 Task: For heading Use Georgia with brown colour.  font size for heading20,  'Change the font style of data to'Georgia and font size to 12,  Change the alignment of both headline & data to Align left In the sheet   Pinnacle Sales log   book
Action: Mouse moved to (372, 147)
Screenshot: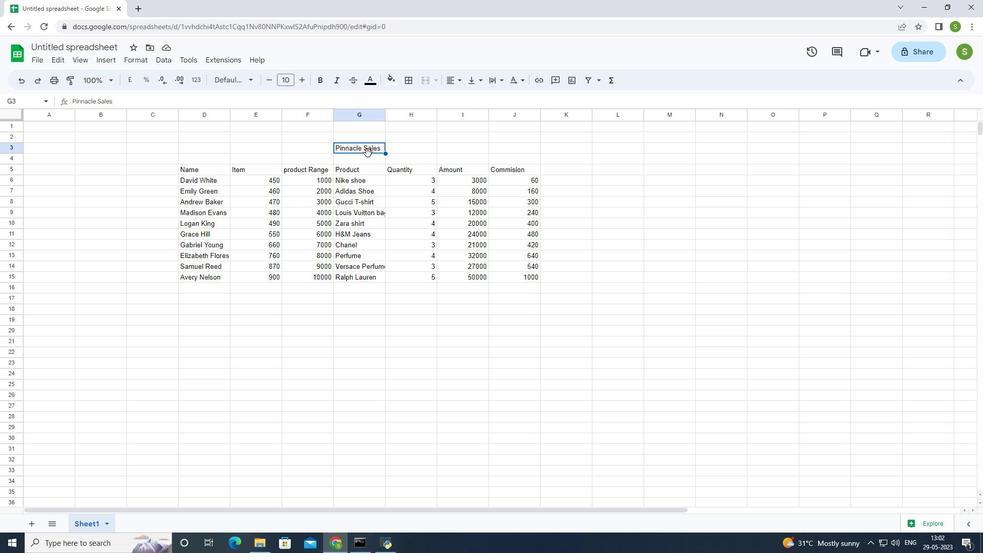 
Action: Mouse pressed left at (372, 147)
Screenshot: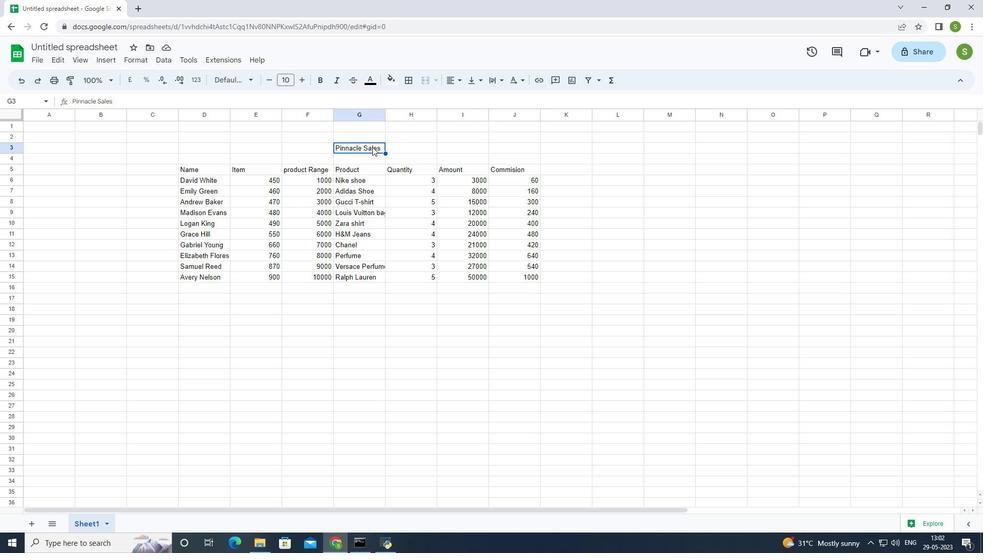
Action: Mouse moved to (243, 80)
Screenshot: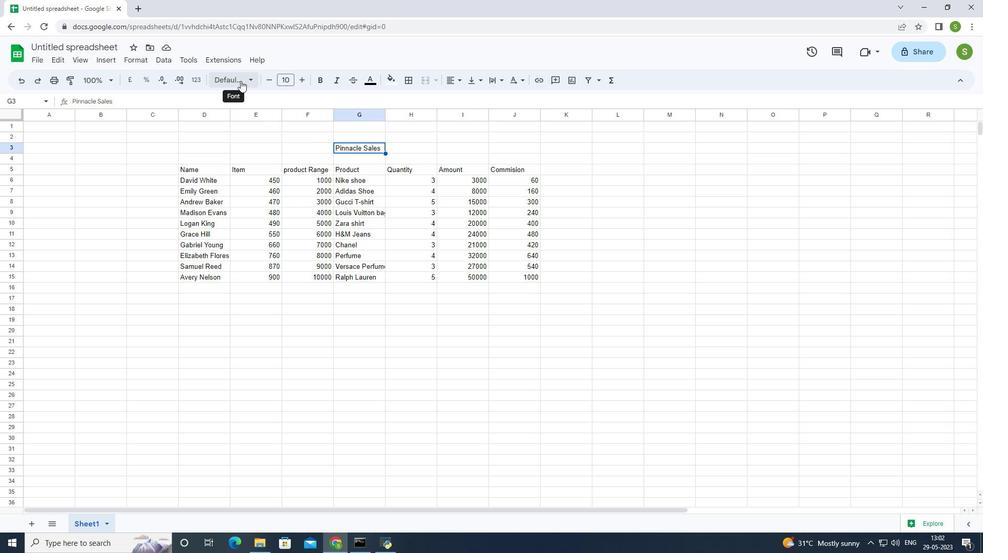 
Action: Mouse pressed left at (243, 80)
Screenshot: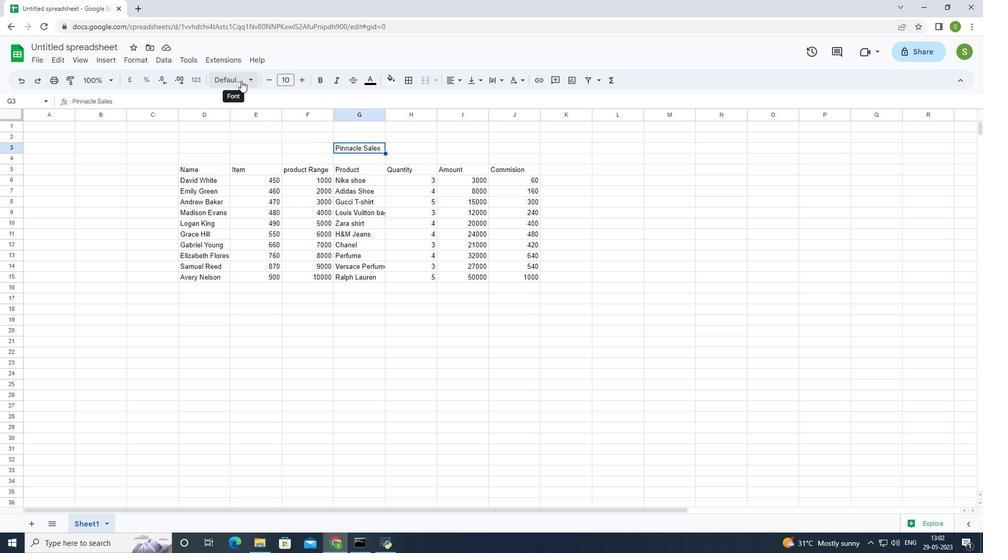 
Action: Mouse moved to (248, 100)
Screenshot: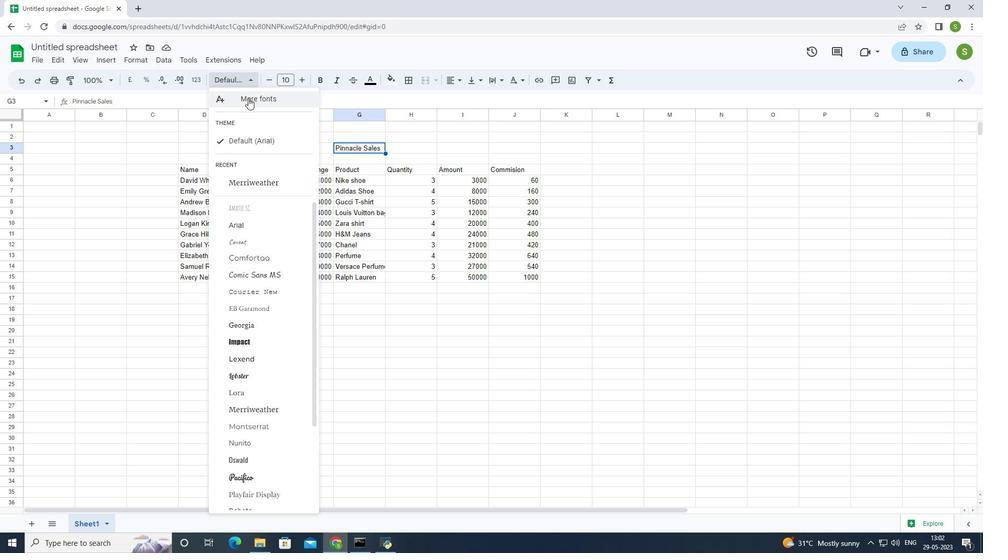 
Action: Mouse pressed left at (248, 100)
Screenshot: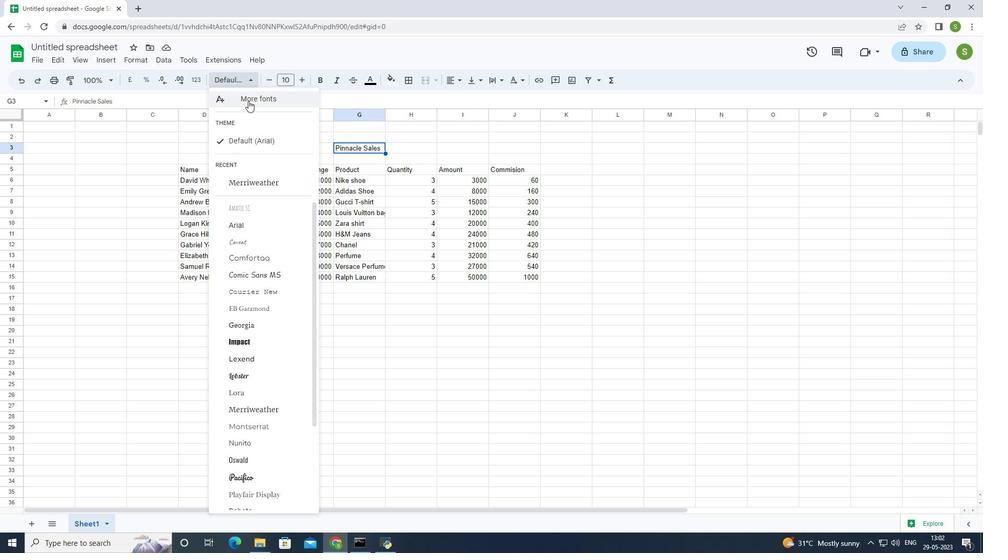 
Action: Mouse moved to (354, 169)
Screenshot: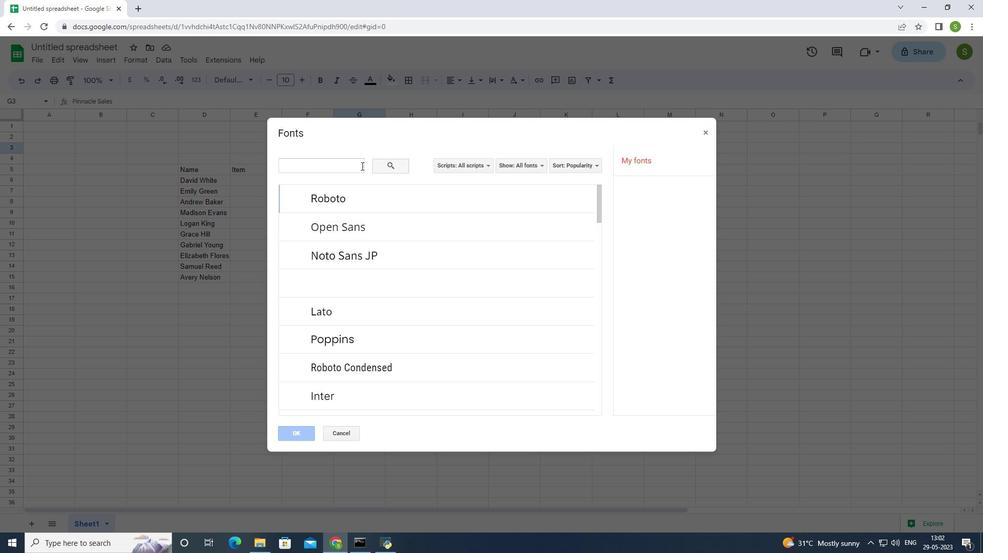 
Action: Mouse pressed left at (354, 169)
Screenshot: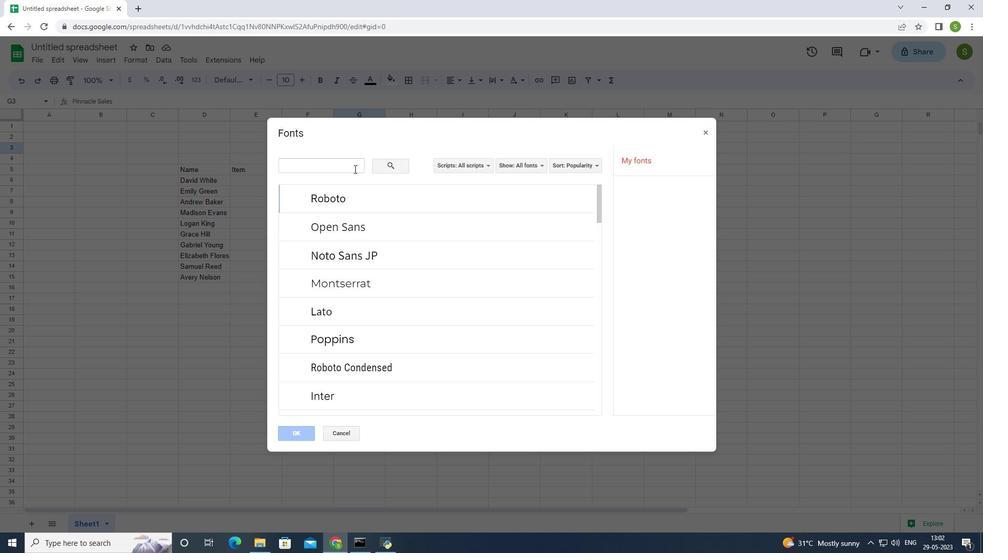 
Action: Mouse moved to (363, 127)
Screenshot: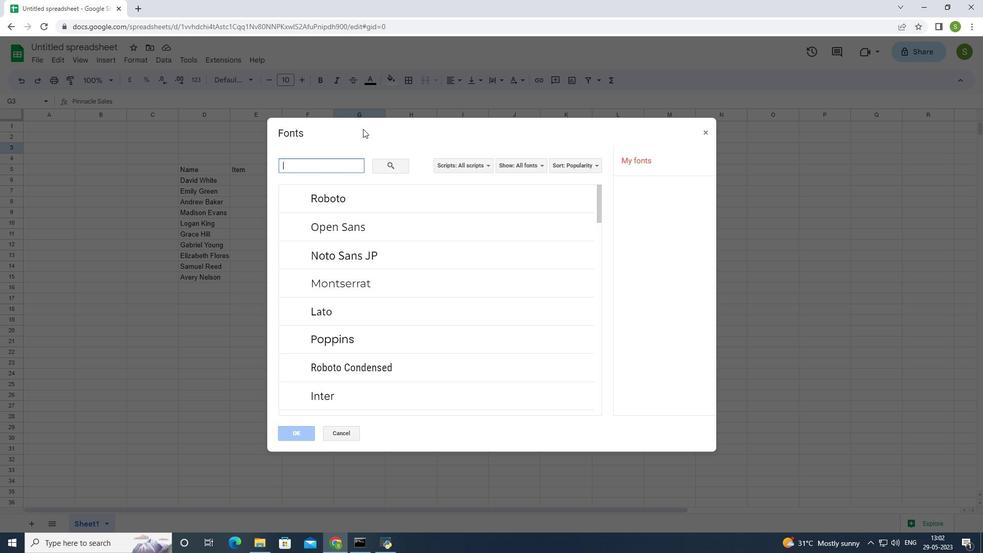 
Action: Key pressed <Key.shift><Key.shift><Key.shift><Key.shift><Key.shift><Key.shift><Key.shift><Key.shift><Key.shift><Key.shift><Key.shift><Key.shift><Key.shift><Key.shift><Key.shift><Key.shift><Key.shift><Key.shift><Key.shift><Key.shift><Key.shift><Key.shift>Georgia
Screenshot: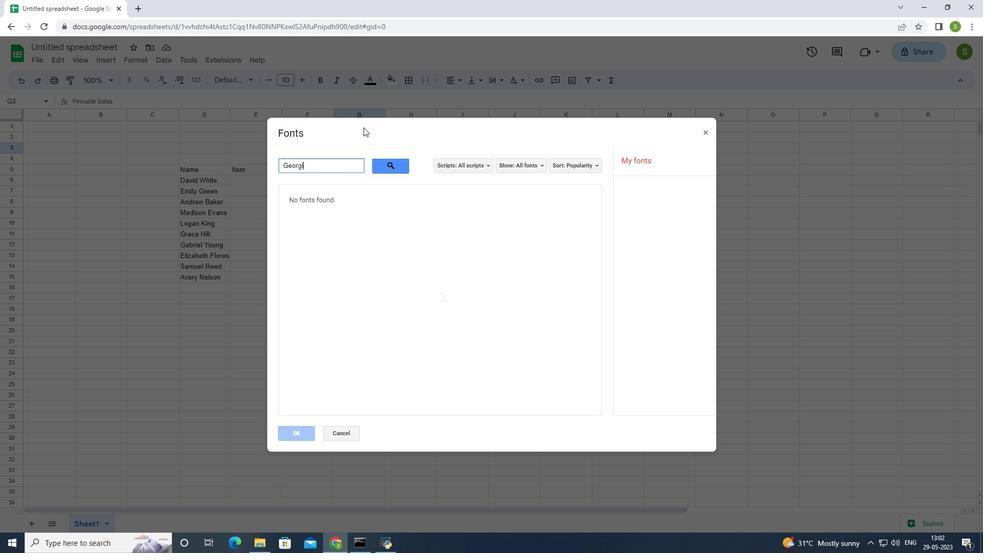 
Action: Mouse moved to (703, 130)
Screenshot: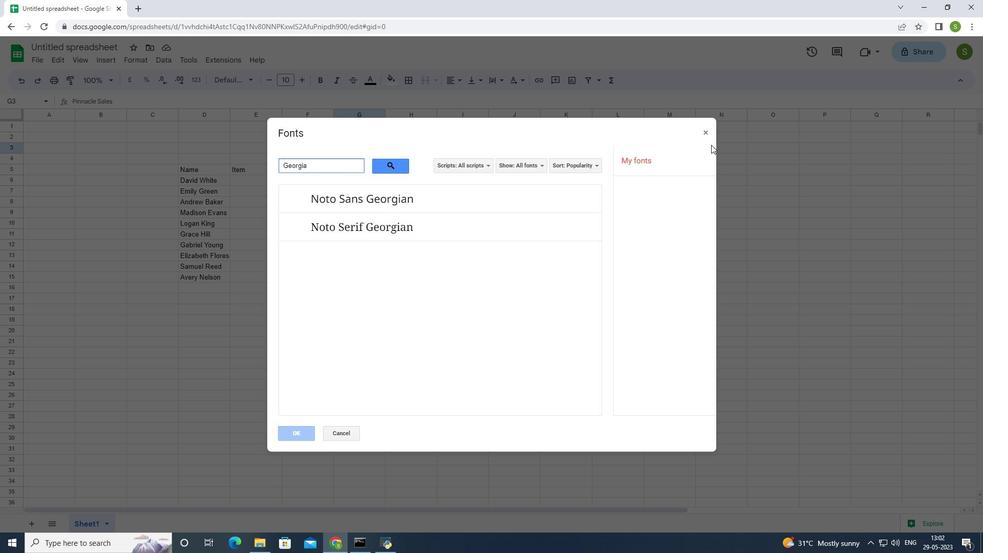 
Action: Mouse pressed left at (703, 130)
Screenshot: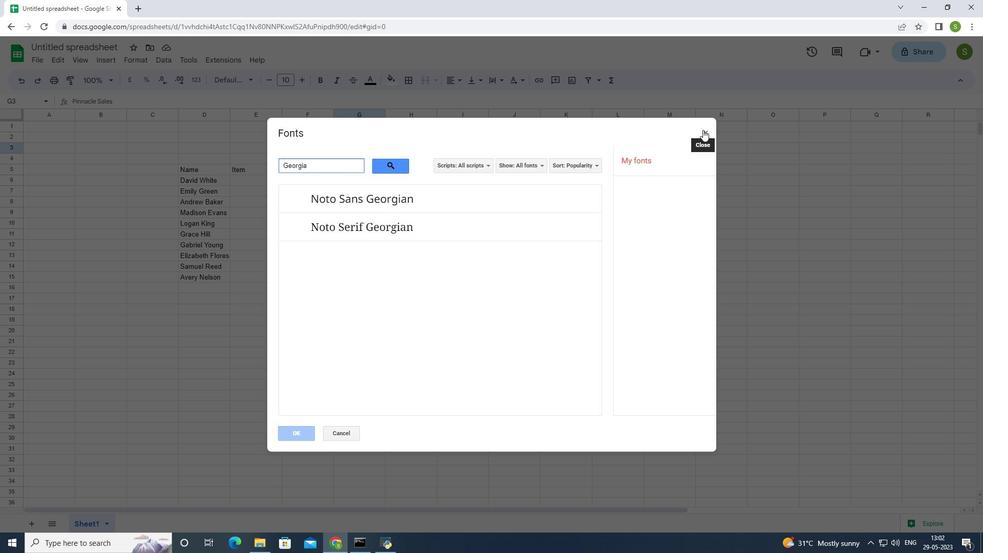 
Action: Mouse moved to (372, 77)
Screenshot: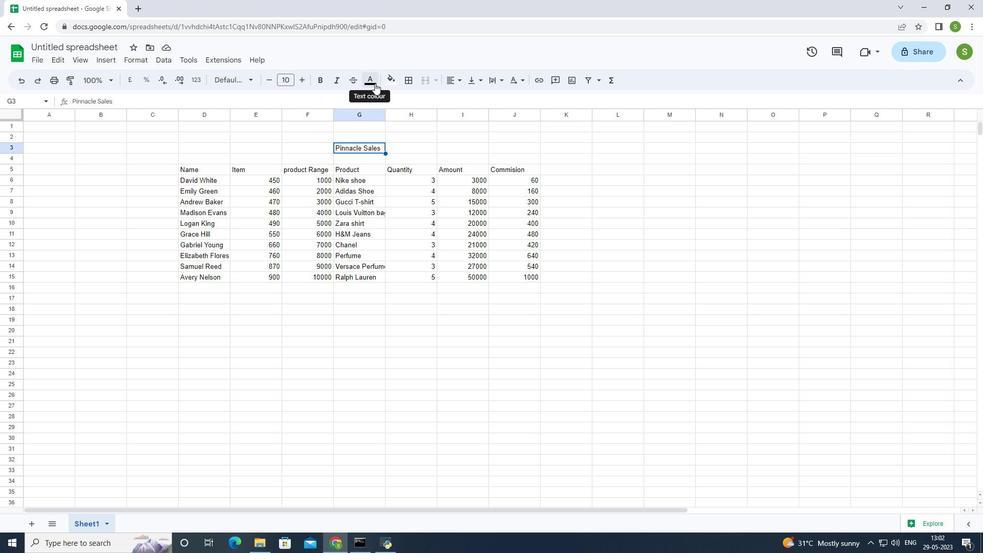 
Action: Mouse pressed left at (372, 77)
Screenshot: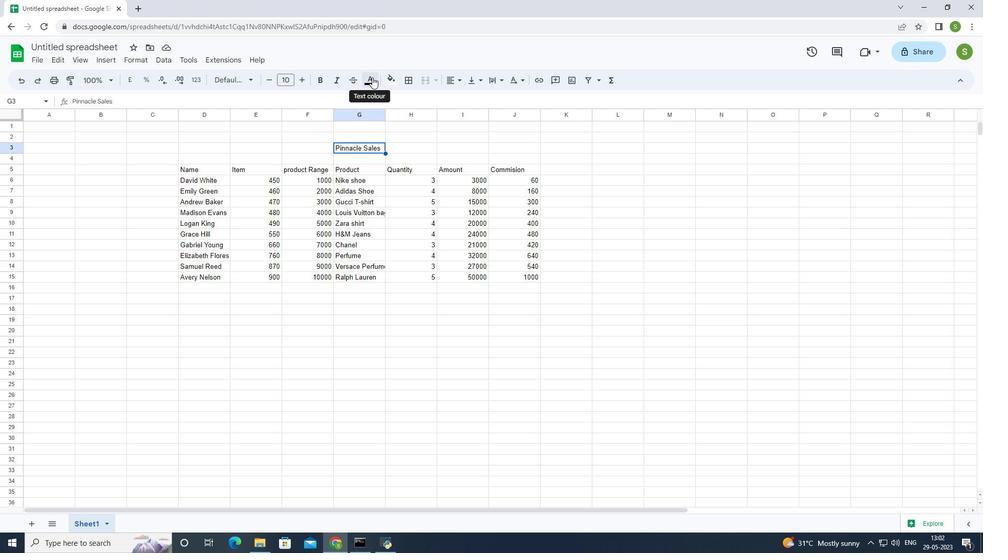 
Action: Mouse moved to (371, 124)
Screenshot: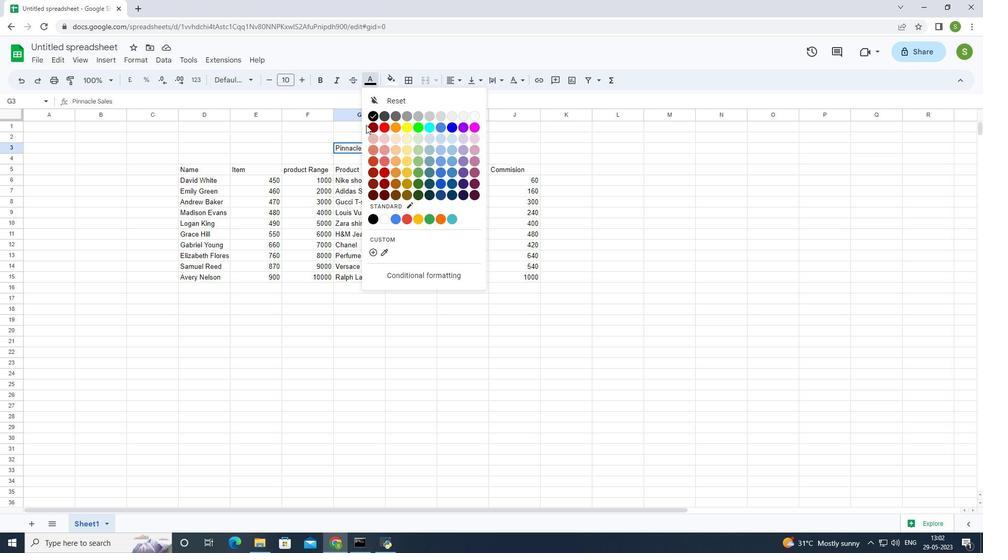 
Action: Mouse pressed left at (371, 124)
Screenshot: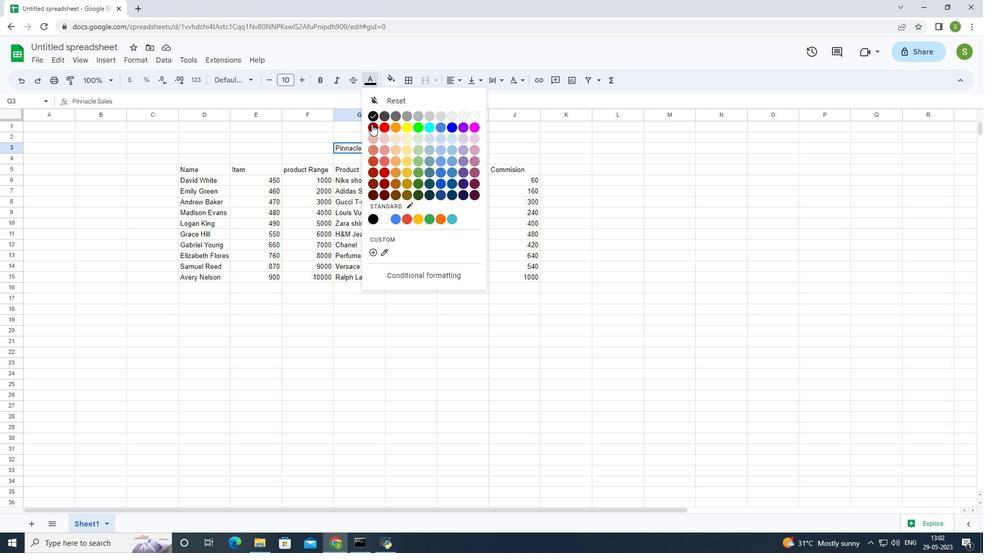 
Action: Mouse moved to (299, 76)
Screenshot: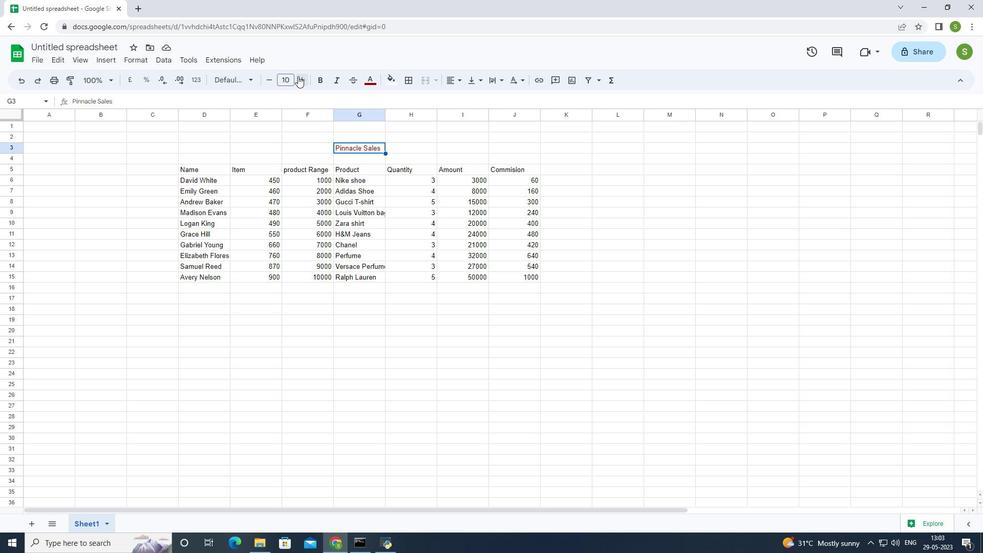 
Action: Mouse pressed left at (299, 76)
Screenshot: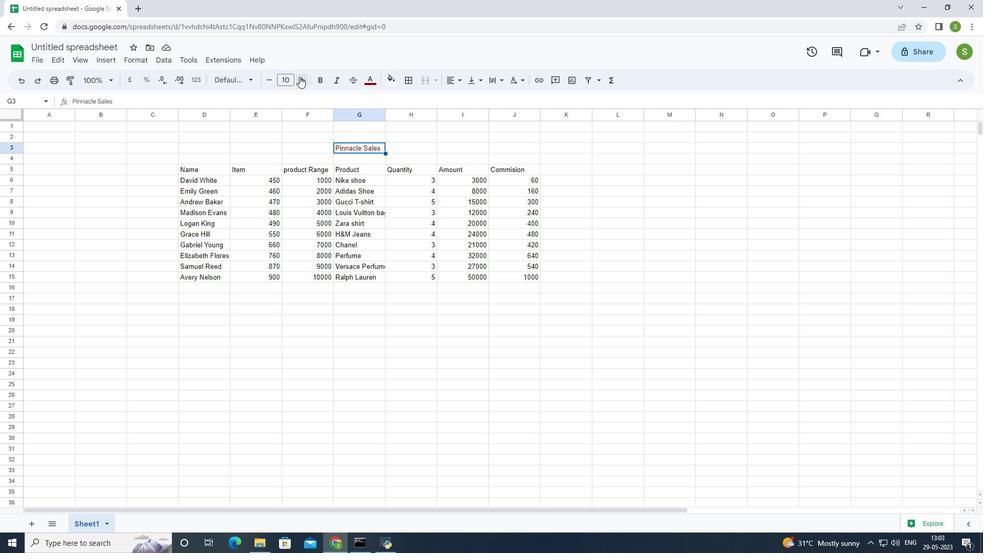 
Action: Mouse moved to (300, 76)
Screenshot: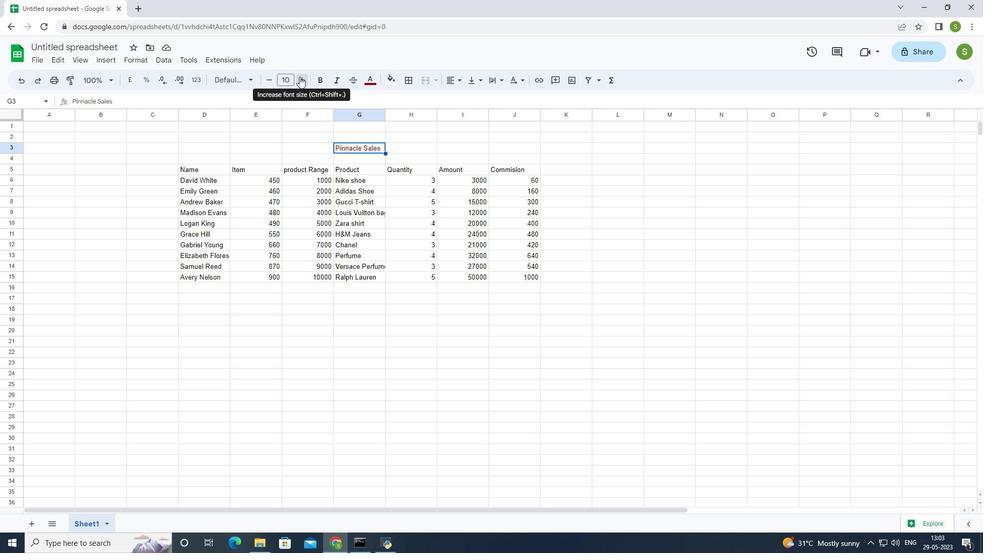 
Action: Mouse pressed left at (300, 76)
Screenshot: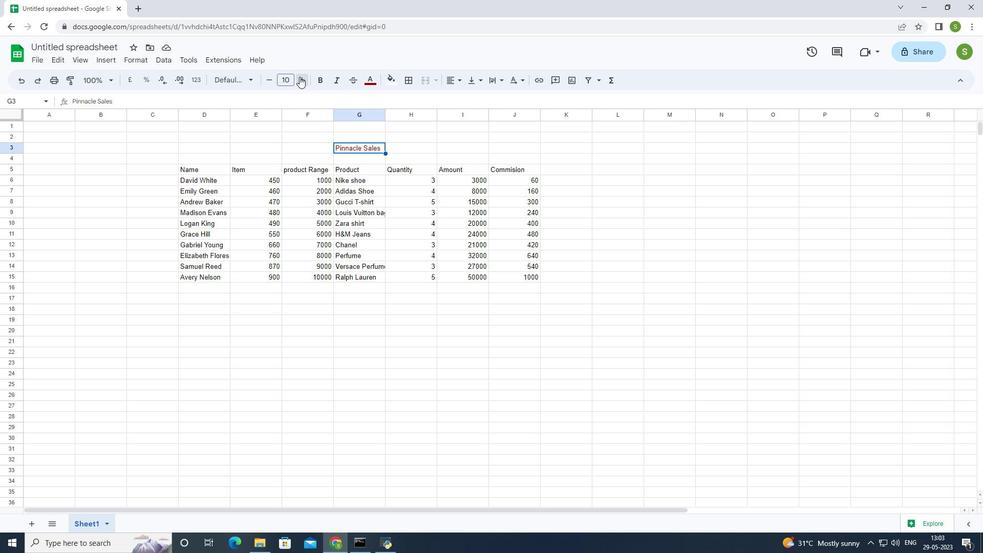 
Action: Mouse pressed left at (300, 76)
Screenshot: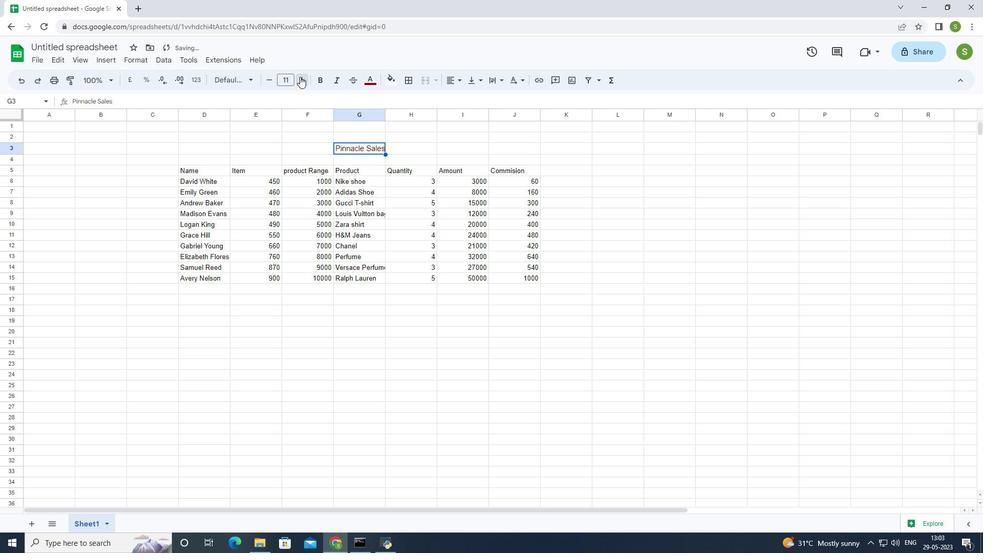 
Action: Mouse pressed left at (300, 76)
Screenshot: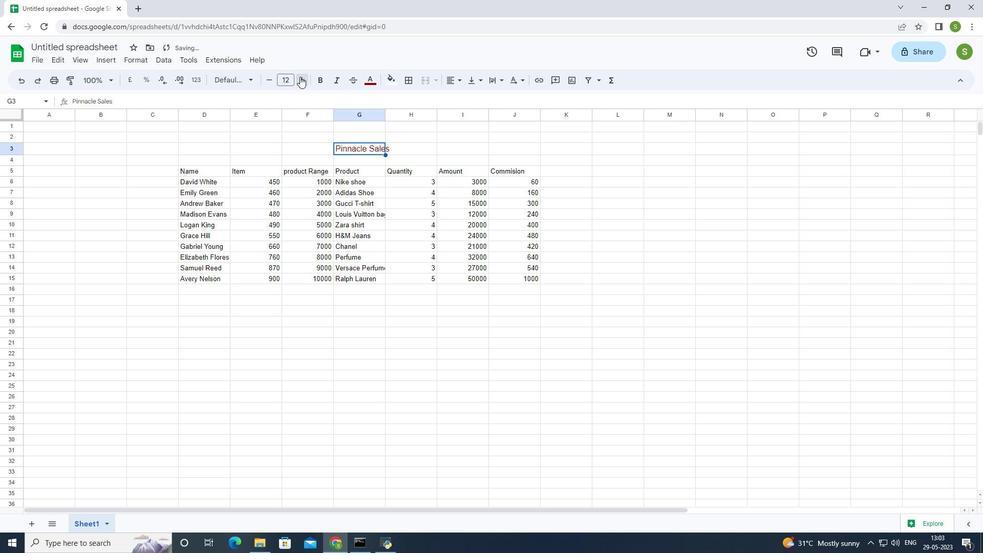 
Action: Mouse pressed left at (300, 76)
Screenshot: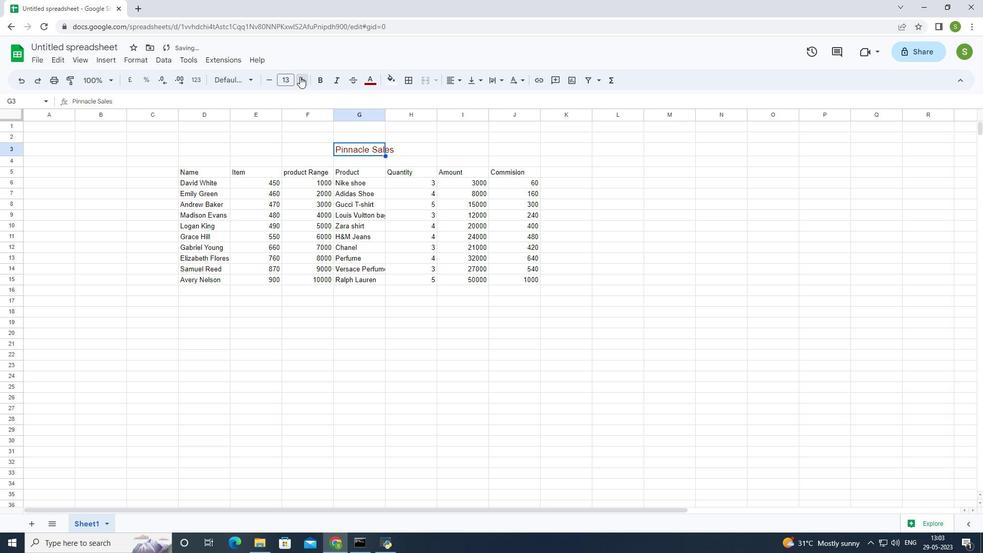 
Action: Mouse pressed left at (300, 76)
Screenshot: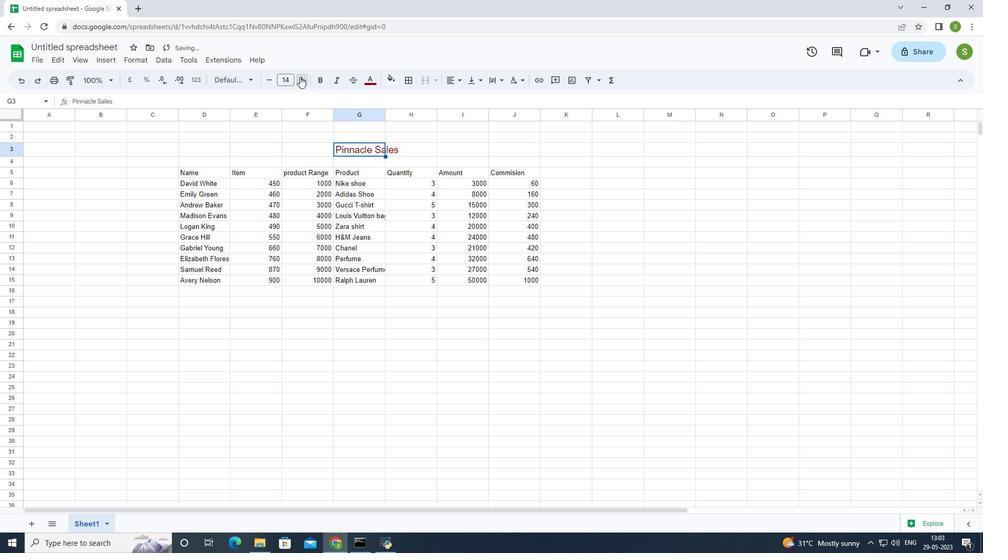 
Action: Mouse pressed left at (300, 76)
Screenshot: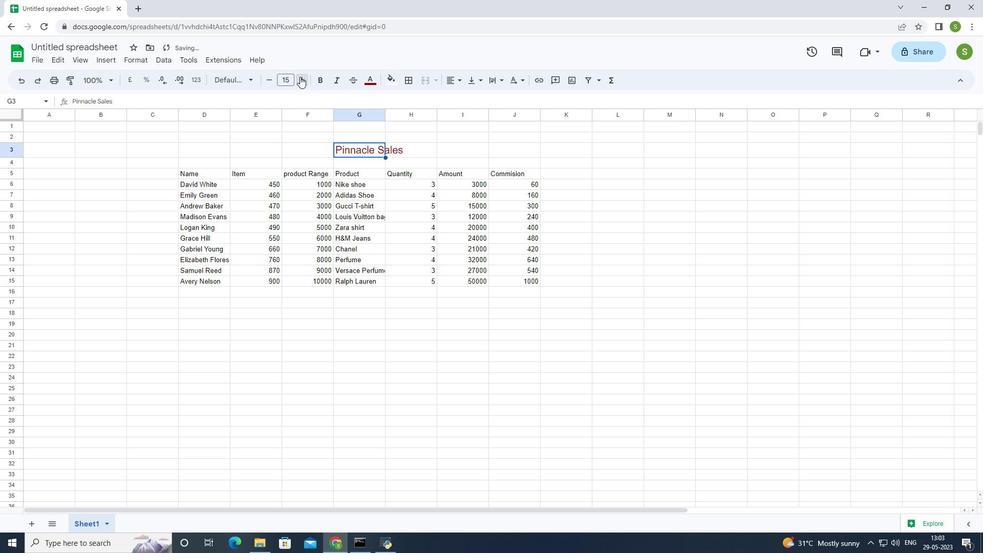 
Action: Mouse pressed left at (300, 76)
Screenshot: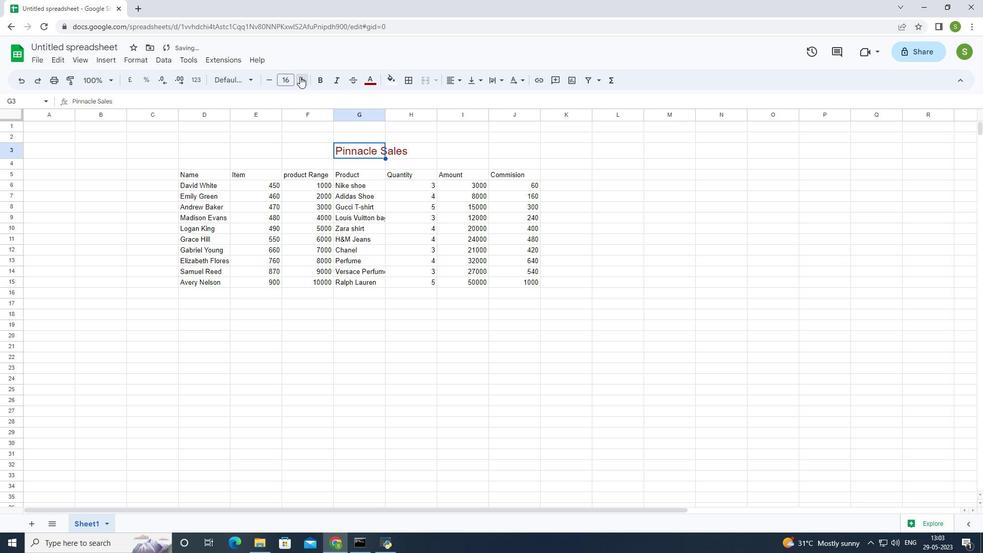 
Action: Mouse pressed left at (300, 76)
Screenshot: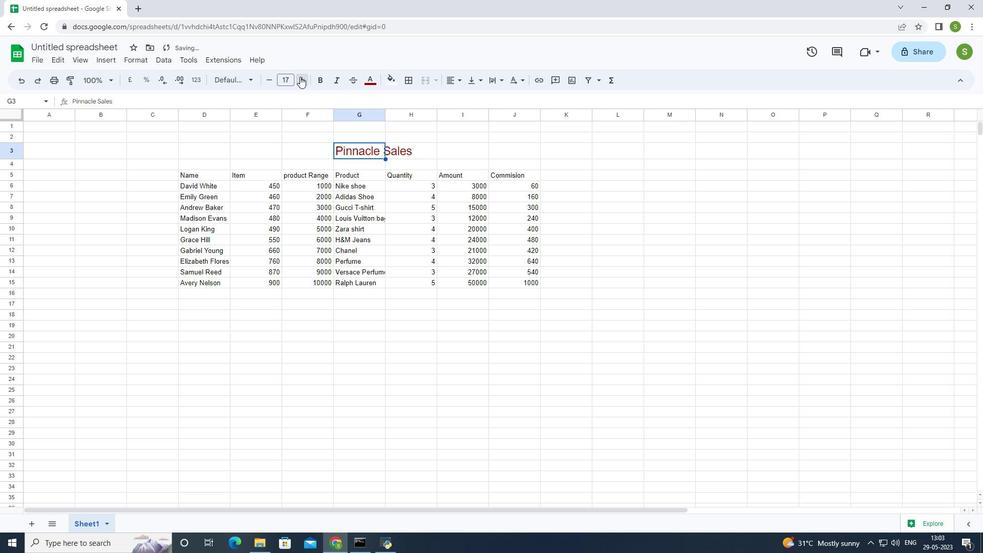 
Action: Mouse pressed left at (300, 76)
Screenshot: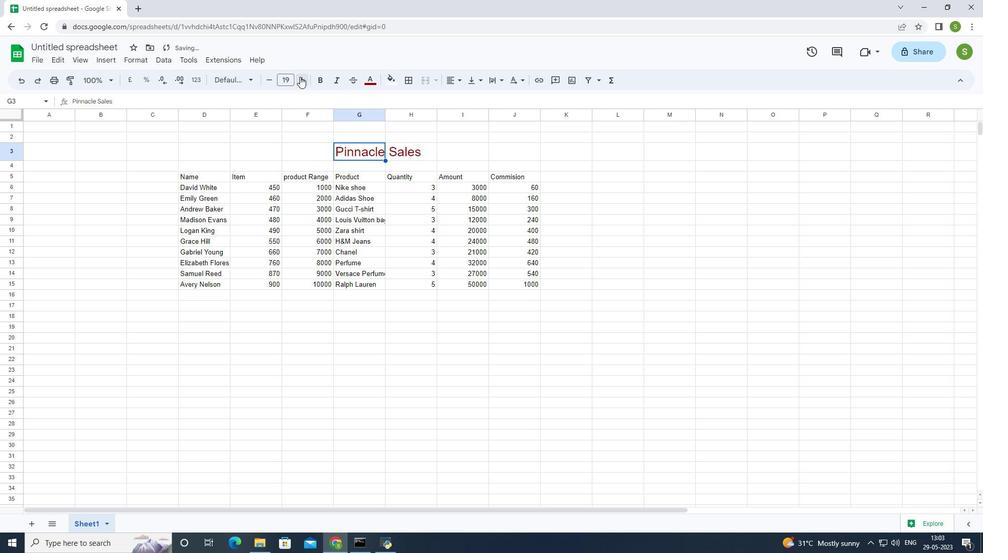 
Action: Mouse moved to (183, 178)
Screenshot: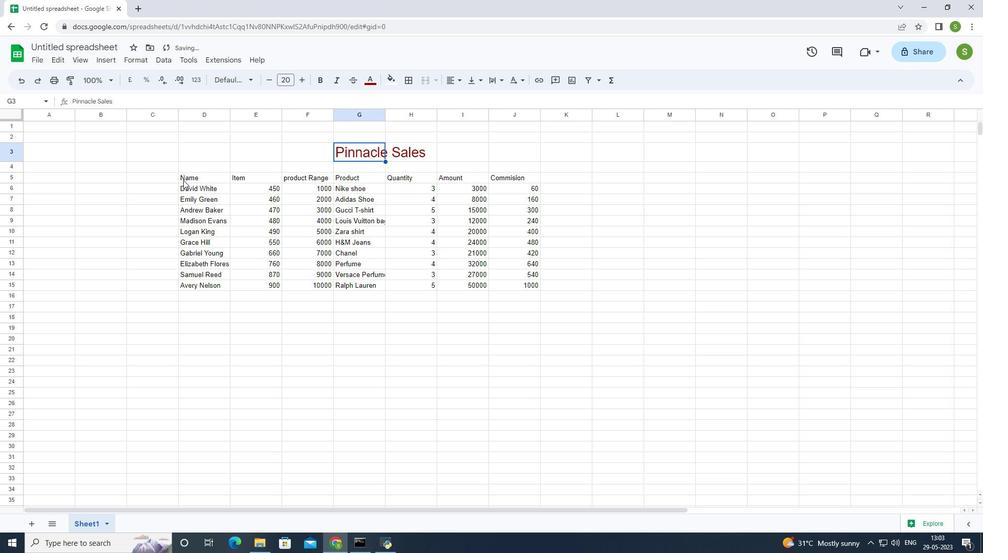 
Action: Mouse pressed left at (183, 178)
Screenshot: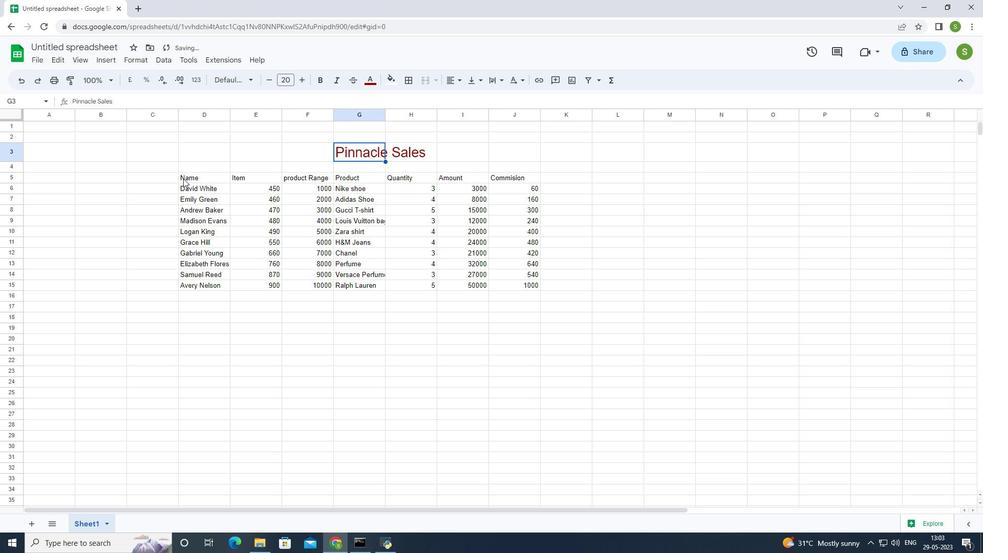 
Action: Mouse moved to (180, 179)
Screenshot: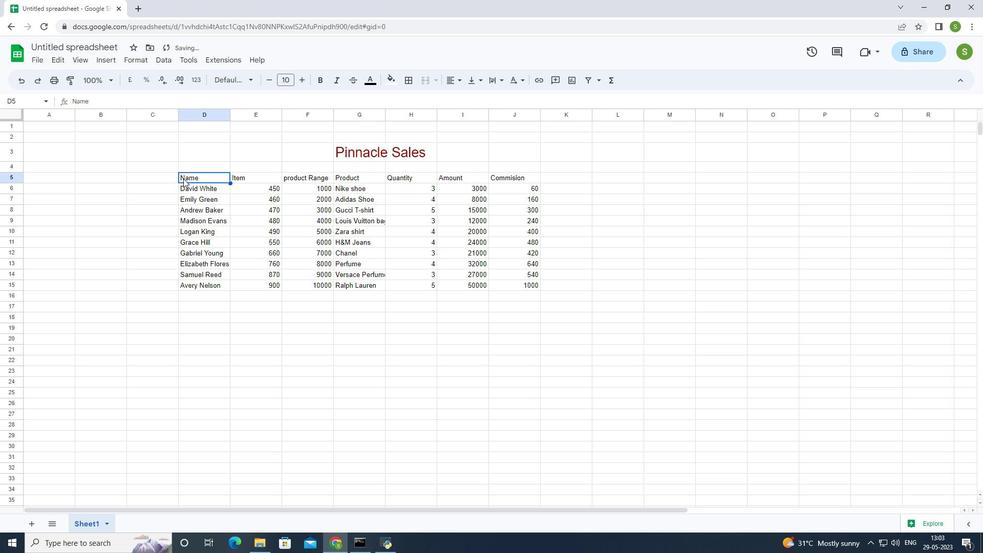 
Action: Mouse pressed left at (180, 179)
Screenshot: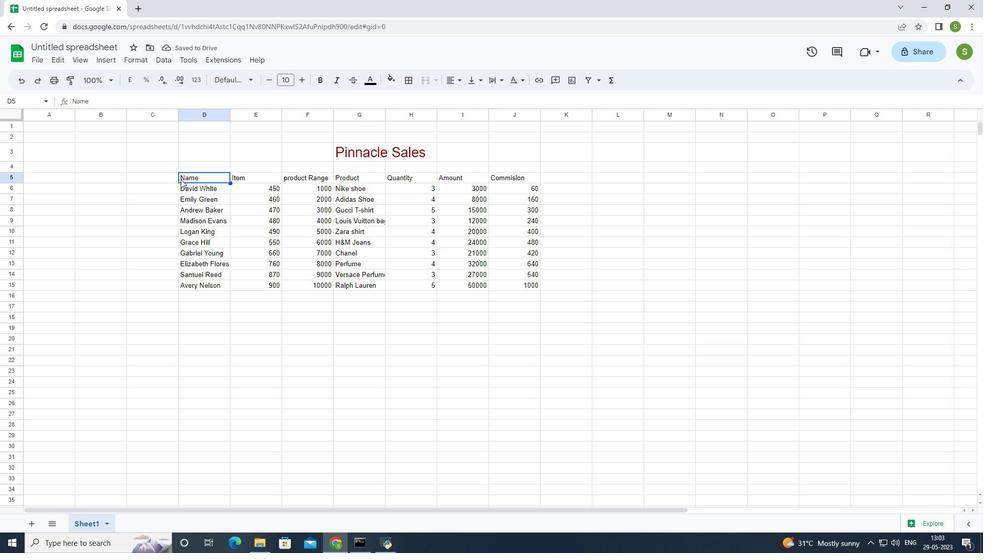 
Action: Mouse moved to (303, 80)
Screenshot: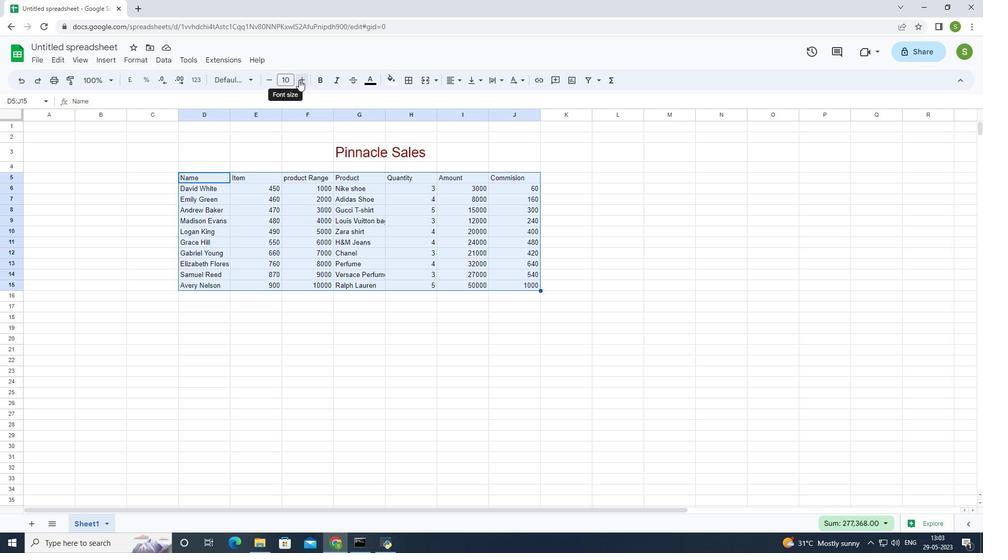 
Action: Mouse pressed left at (303, 80)
Screenshot: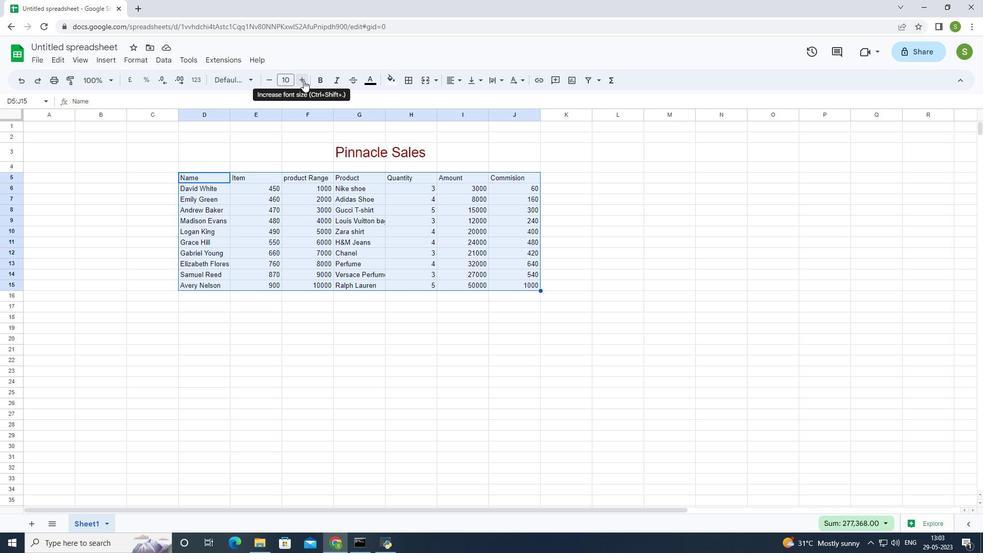 
Action: Mouse moved to (304, 81)
Screenshot: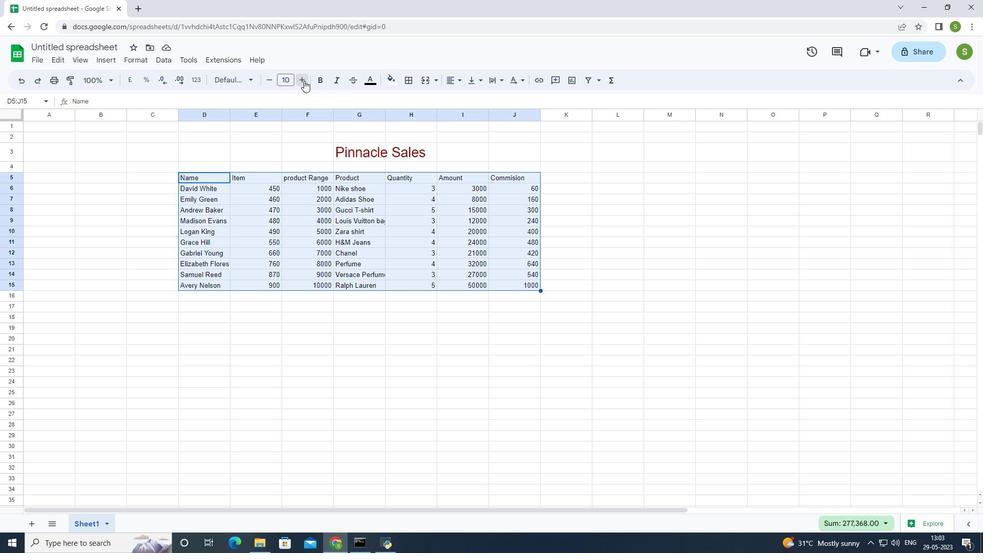 
Action: Mouse pressed left at (304, 81)
Screenshot: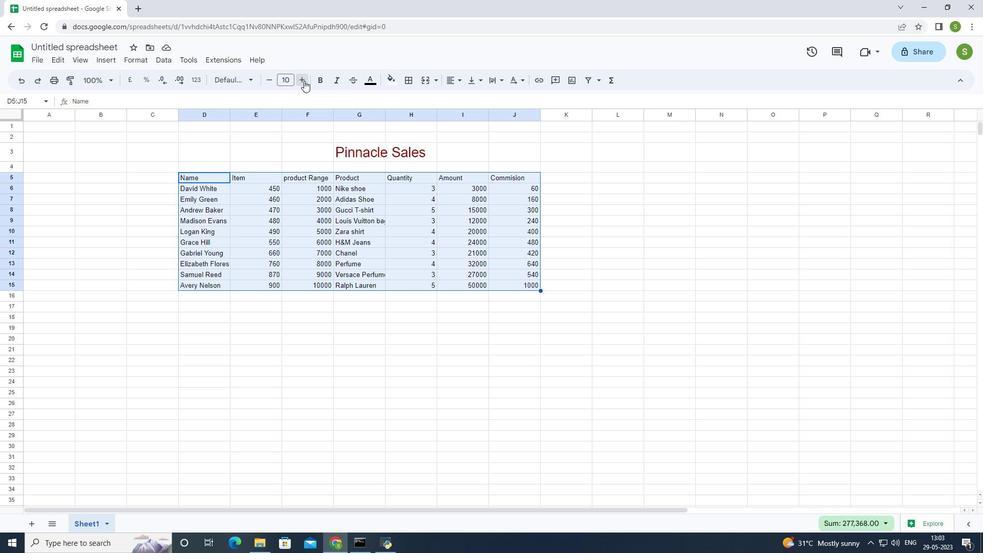 
Action: Mouse moved to (452, 75)
Screenshot: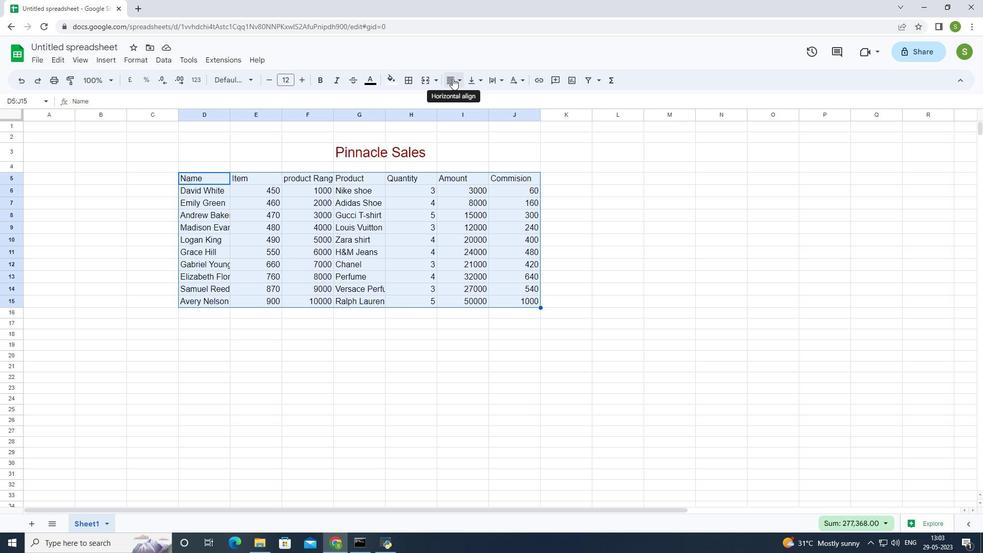 
Action: Mouse pressed left at (452, 75)
Screenshot: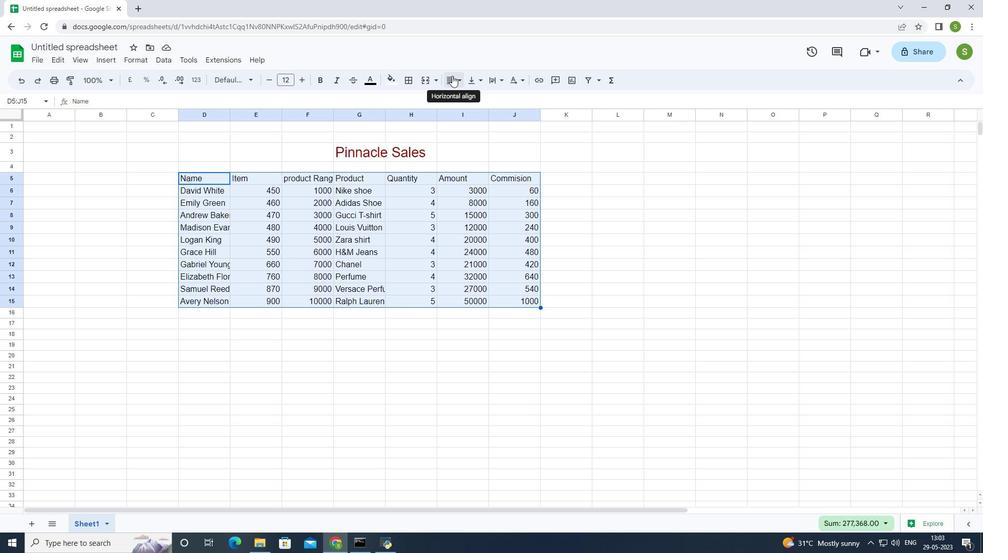 
Action: Mouse moved to (454, 98)
Screenshot: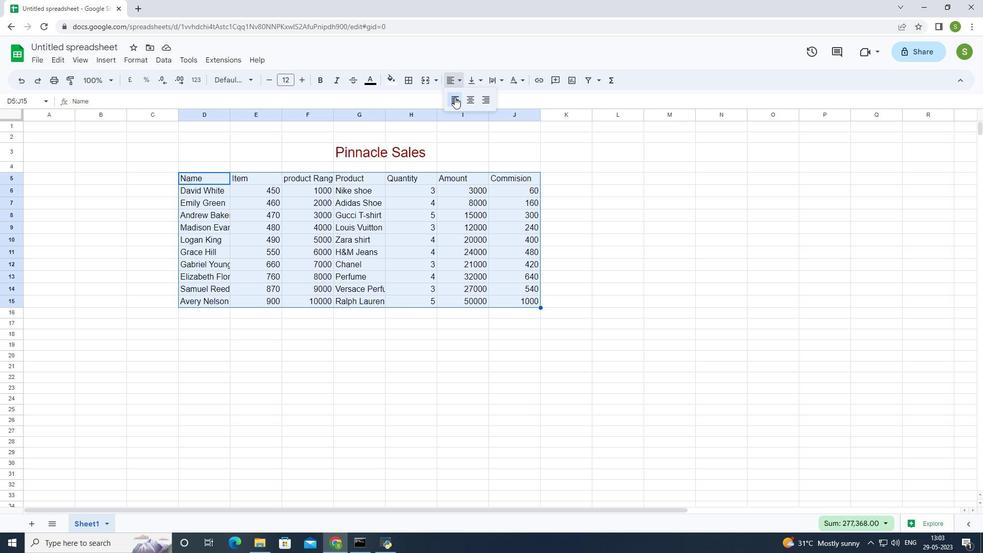 
Action: Mouse pressed left at (454, 98)
Screenshot: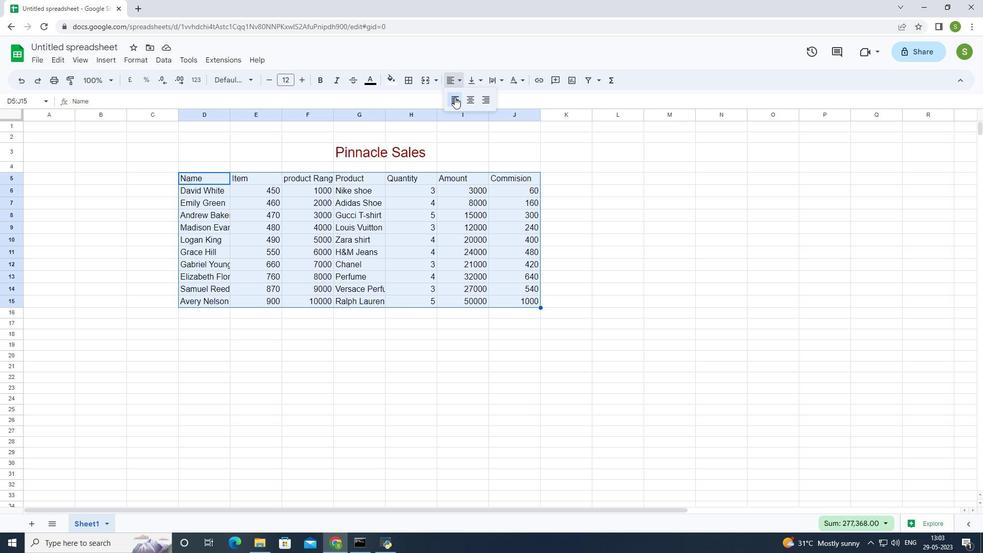 
Action: Mouse moved to (370, 153)
Screenshot: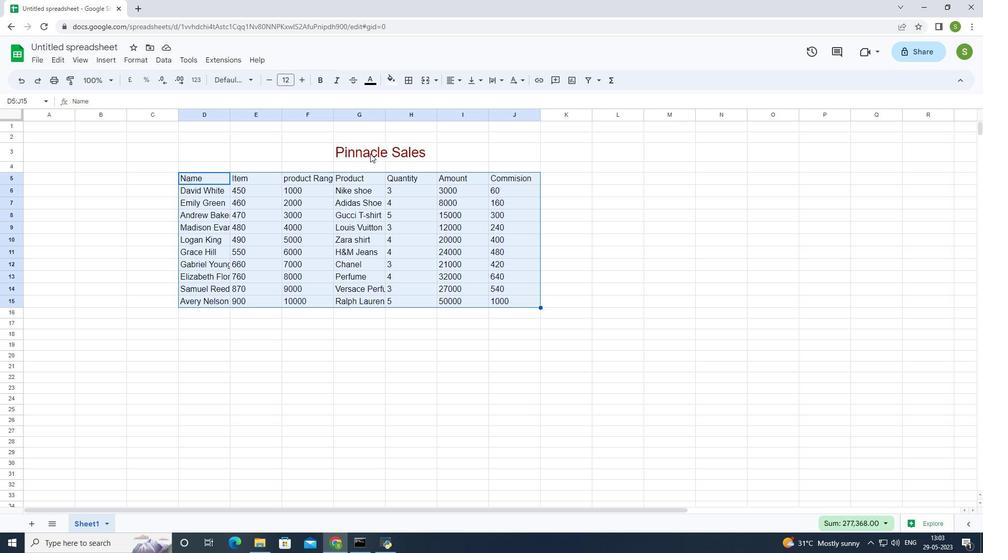 
Action: Mouse pressed left at (370, 153)
Screenshot: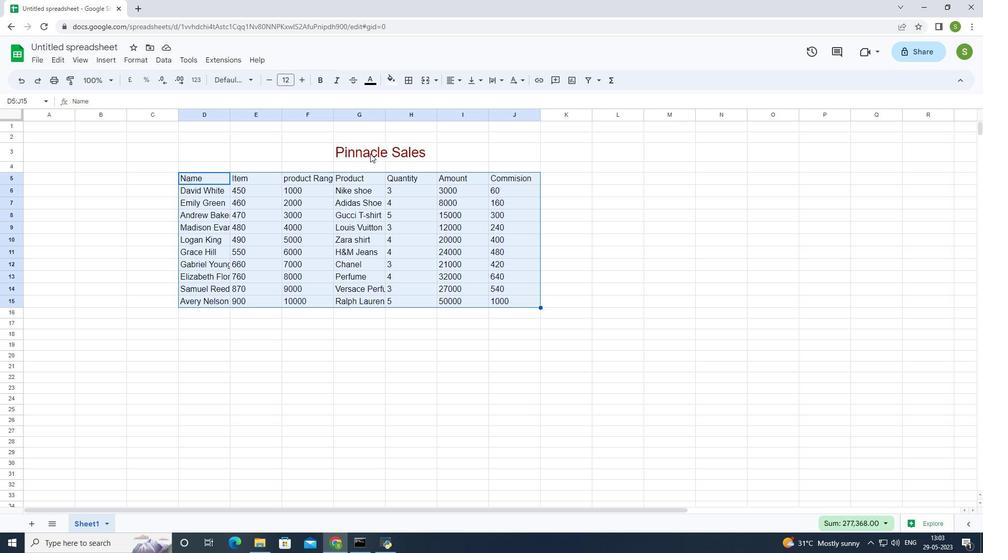 
Action: Mouse moved to (386, 161)
Screenshot: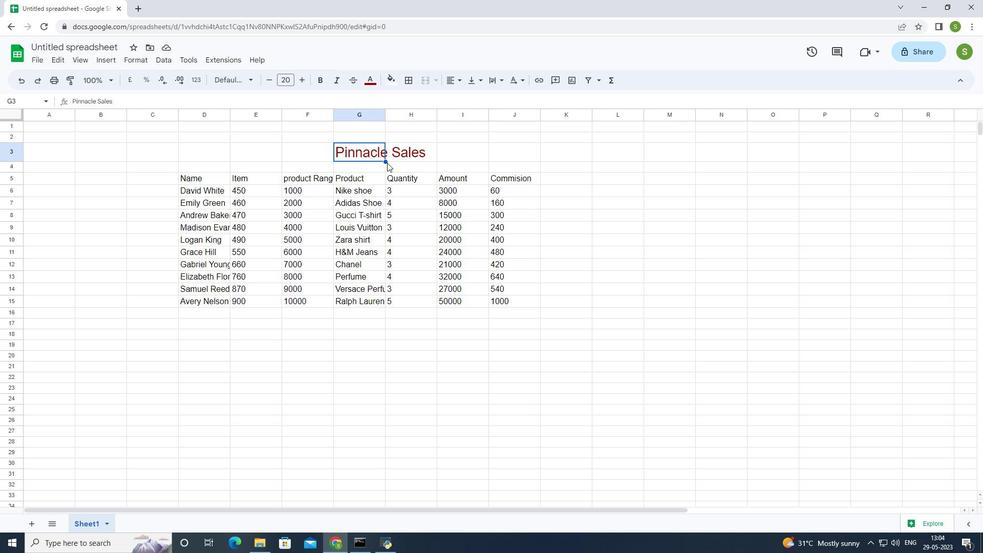 
Action: Mouse pressed left at (386, 161)
Screenshot: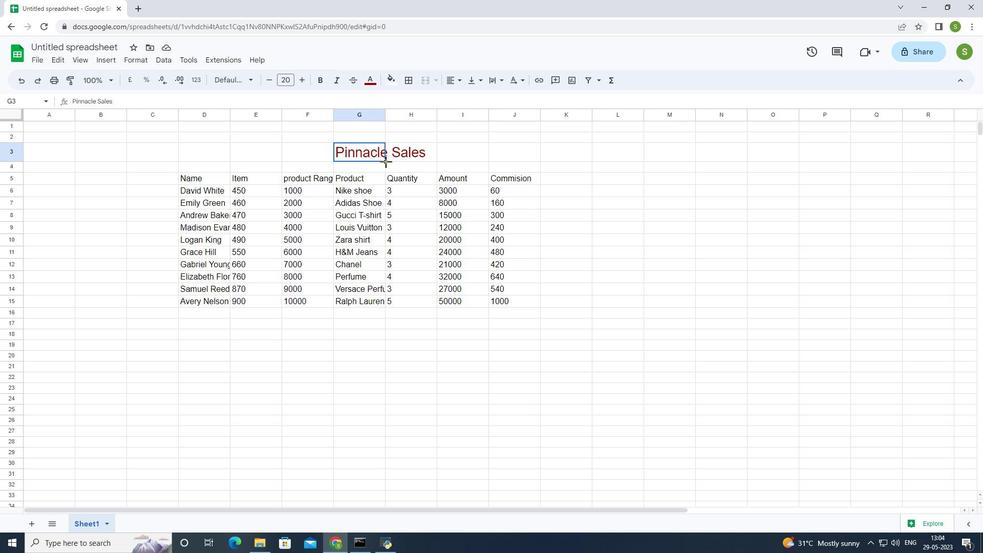 
Action: Mouse moved to (436, 162)
Screenshot: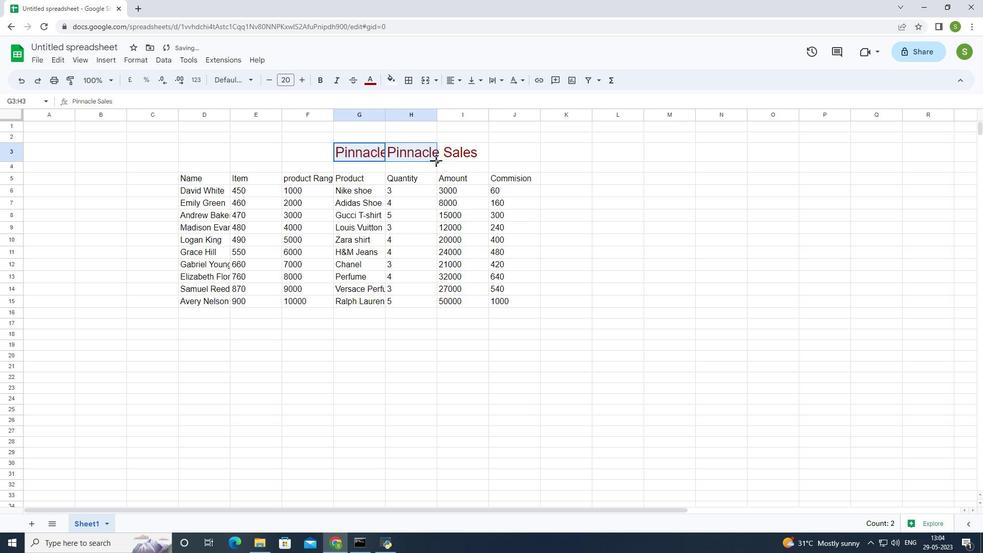 
Action: Mouse pressed left at (436, 162)
Screenshot: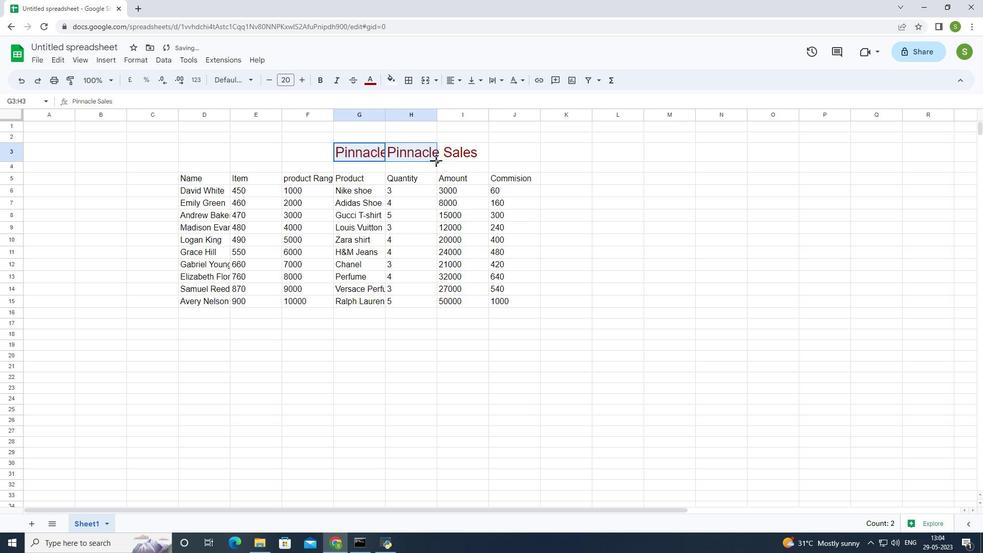 
Action: Mouse moved to (394, 142)
Screenshot: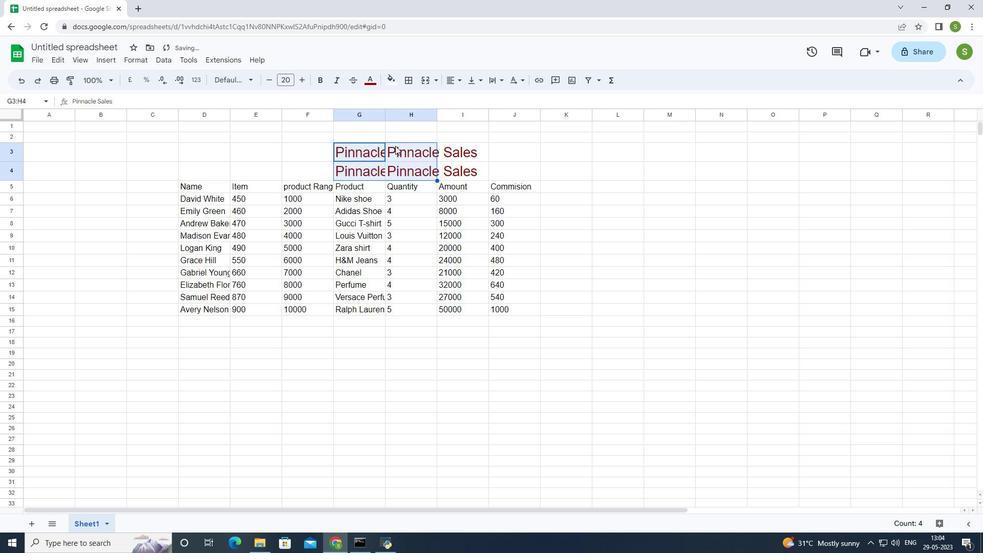 
Action: Key pressed ctrl+Z<'\x1a'>
Screenshot: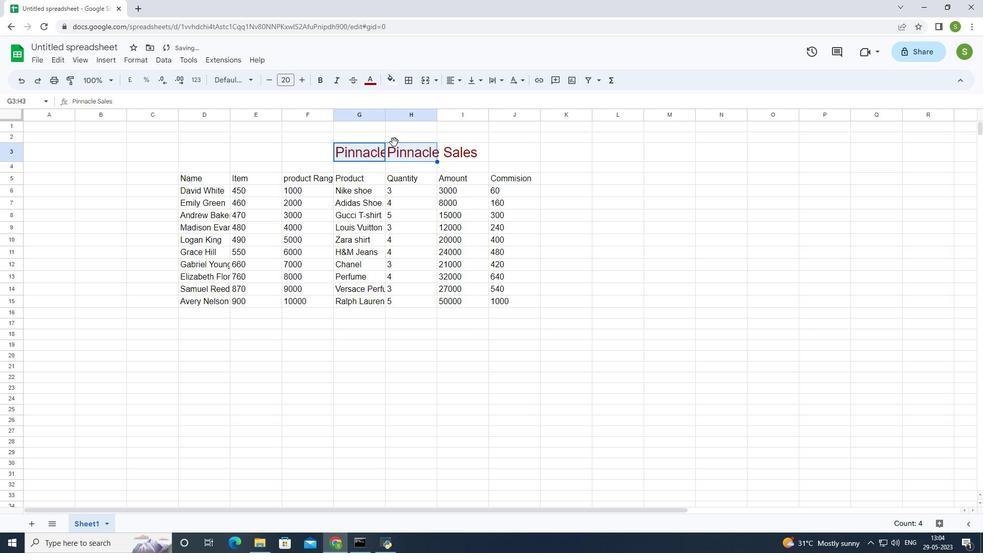 
Action: Mouse moved to (238, 76)
Screenshot: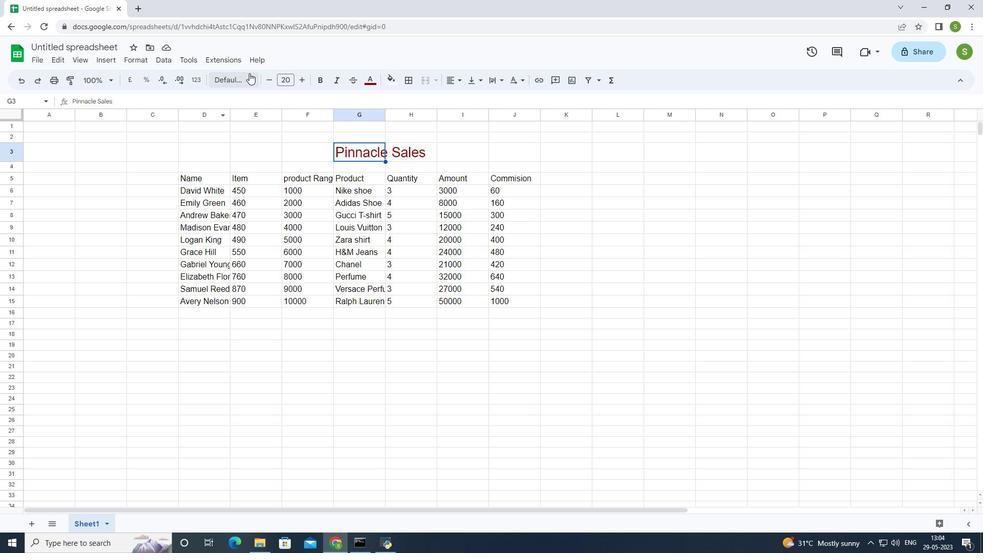 
Action: Mouse pressed left at (238, 76)
Screenshot: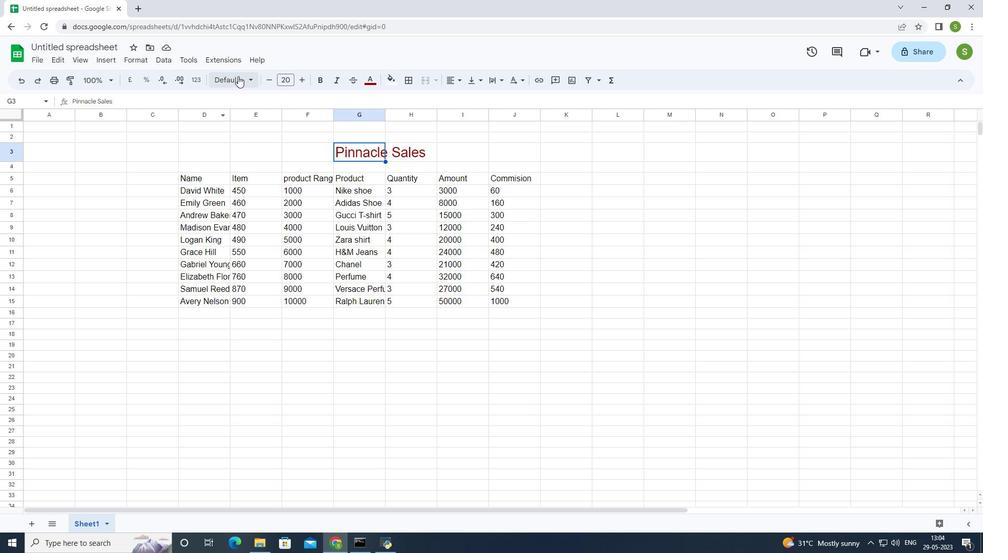 
Action: Mouse moved to (239, 139)
Screenshot: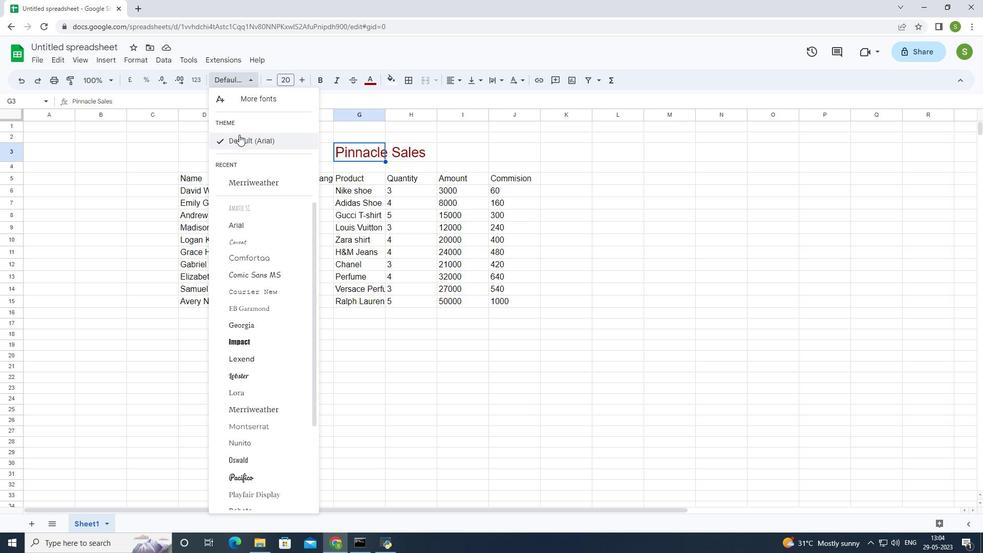 
Action: Mouse pressed left at (239, 139)
Screenshot: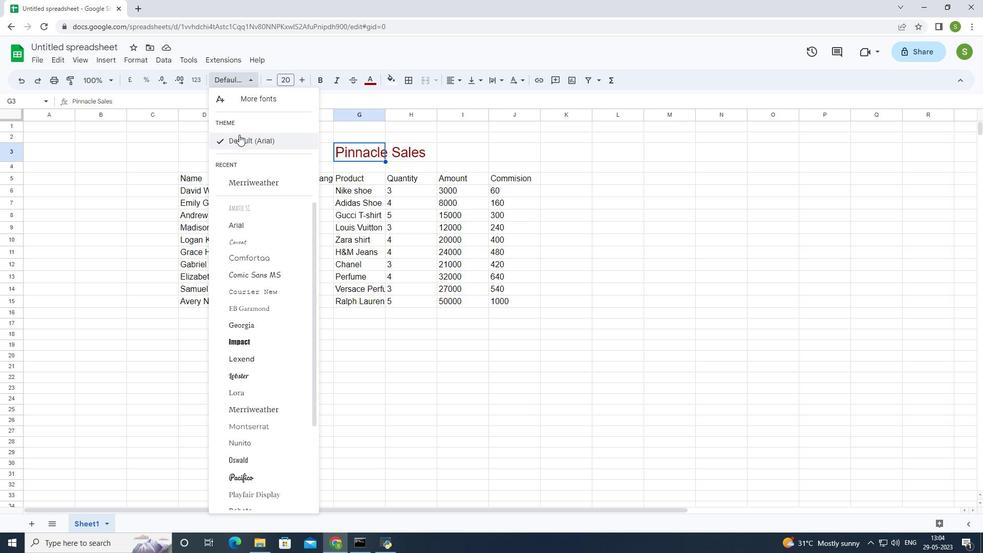 
Action: Mouse moved to (225, 76)
Screenshot: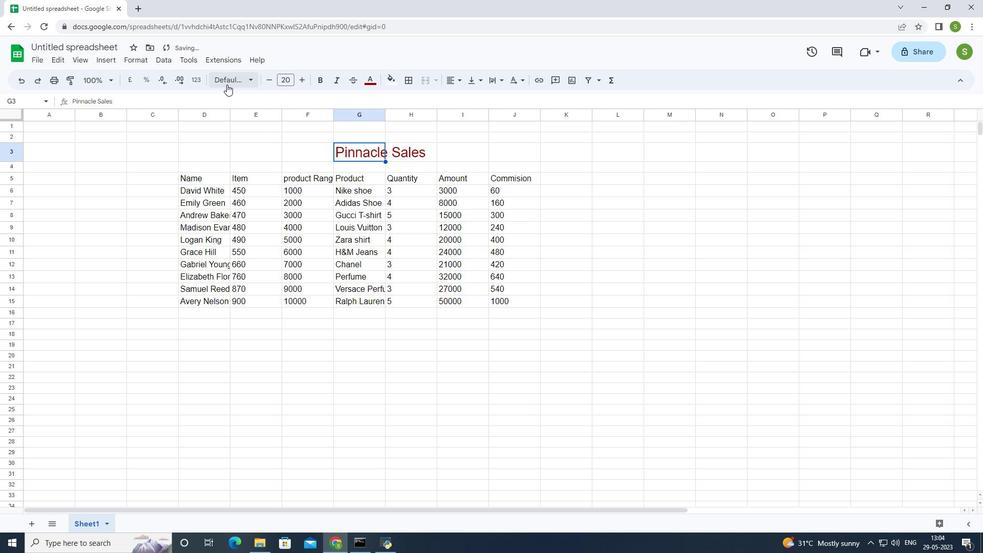 
Action: Mouse pressed left at (225, 76)
Screenshot: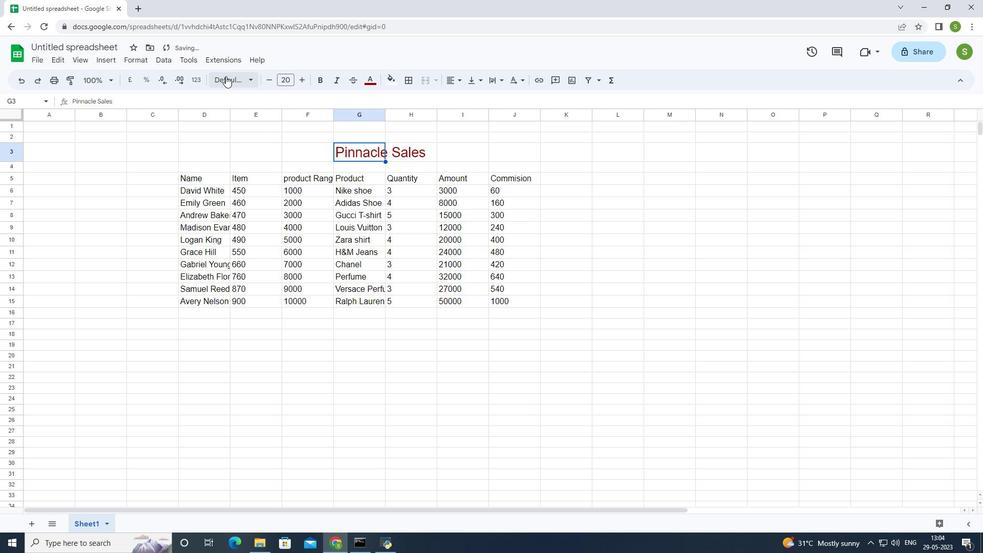 
Action: Mouse moved to (252, 104)
Screenshot: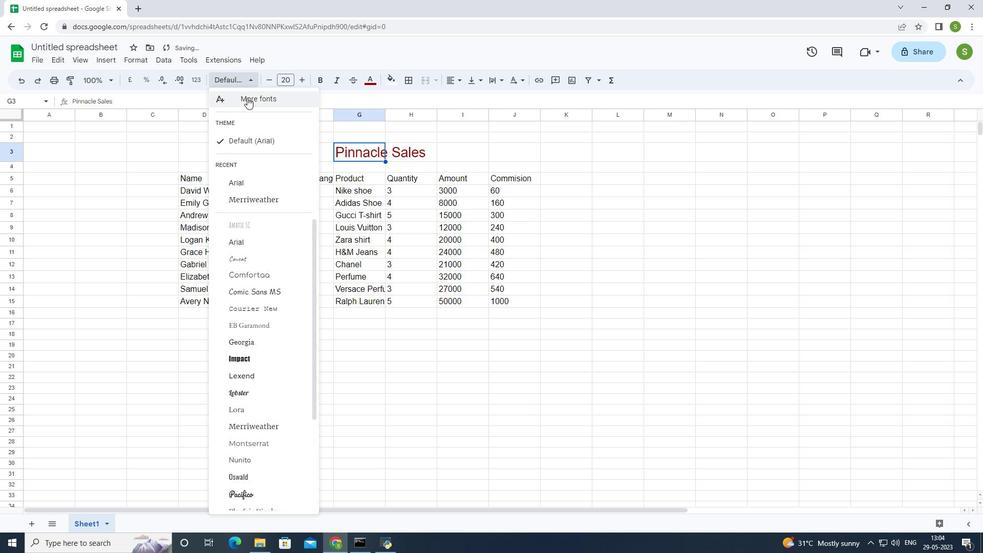 
Action: Mouse pressed left at (252, 104)
Screenshot: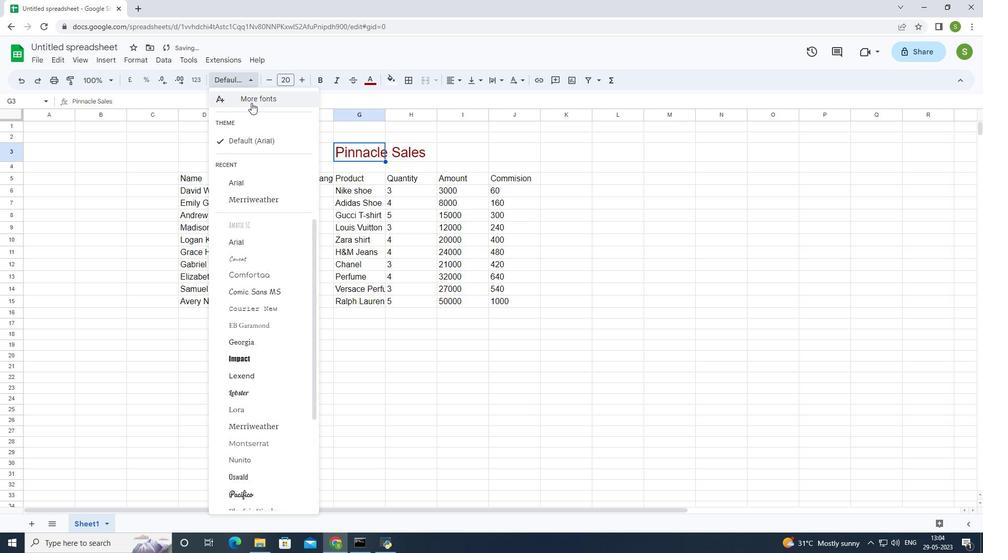 
Action: Mouse moved to (705, 133)
Screenshot: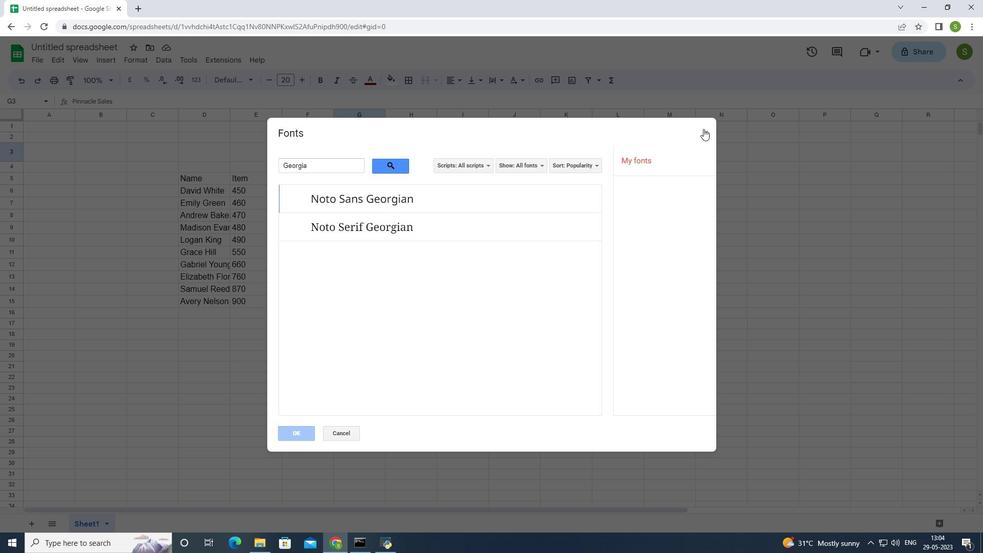 
Action: Mouse pressed left at (705, 133)
Screenshot: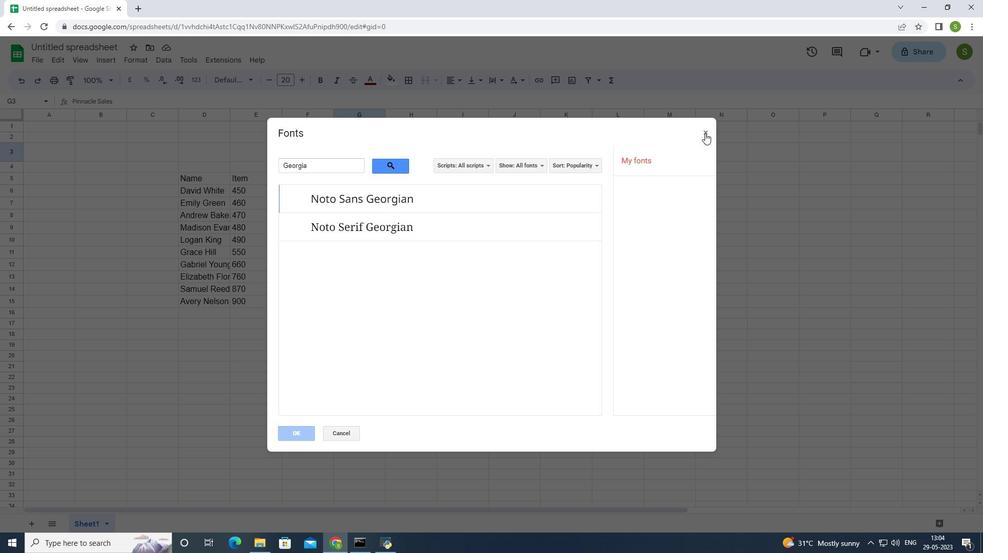 
Action: Mouse moved to (622, 182)
Screenshot: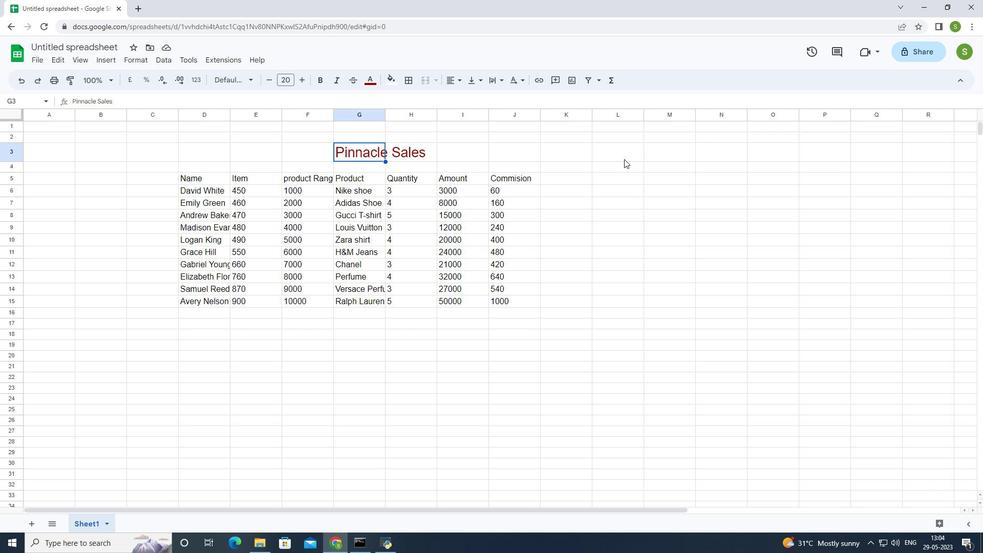
